 Task: Add Soothing Touch Organic Pepprmnt Bath Body & Massage Oil to the cart.
Action: Mouse moved to (849, 297)
Screenshot: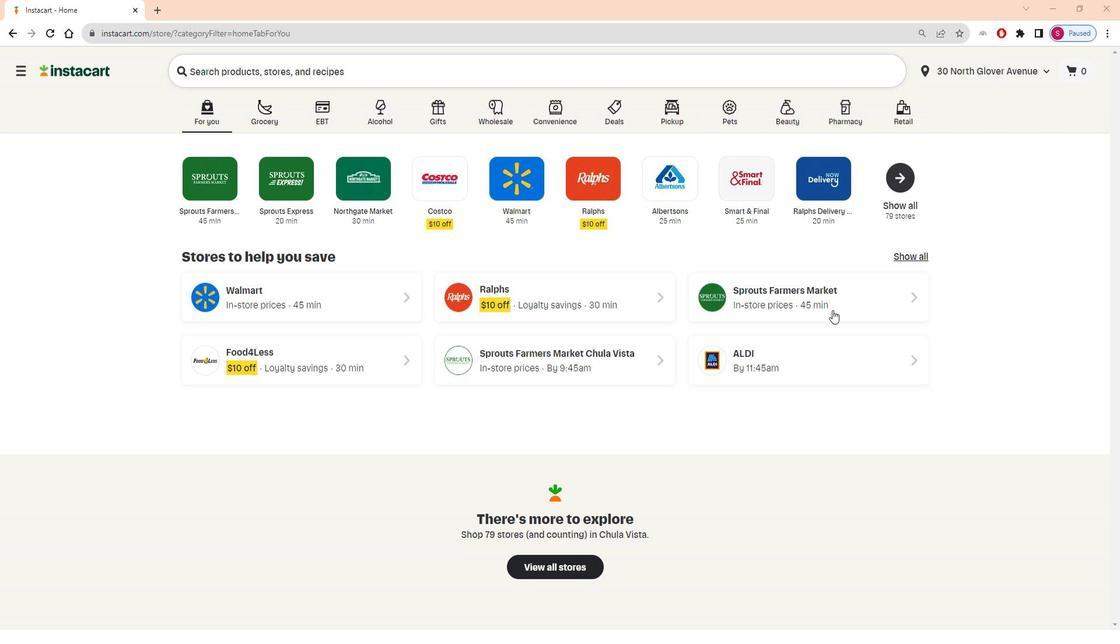 
Action: Mouse pressed left at (849, 297)
Screenshot: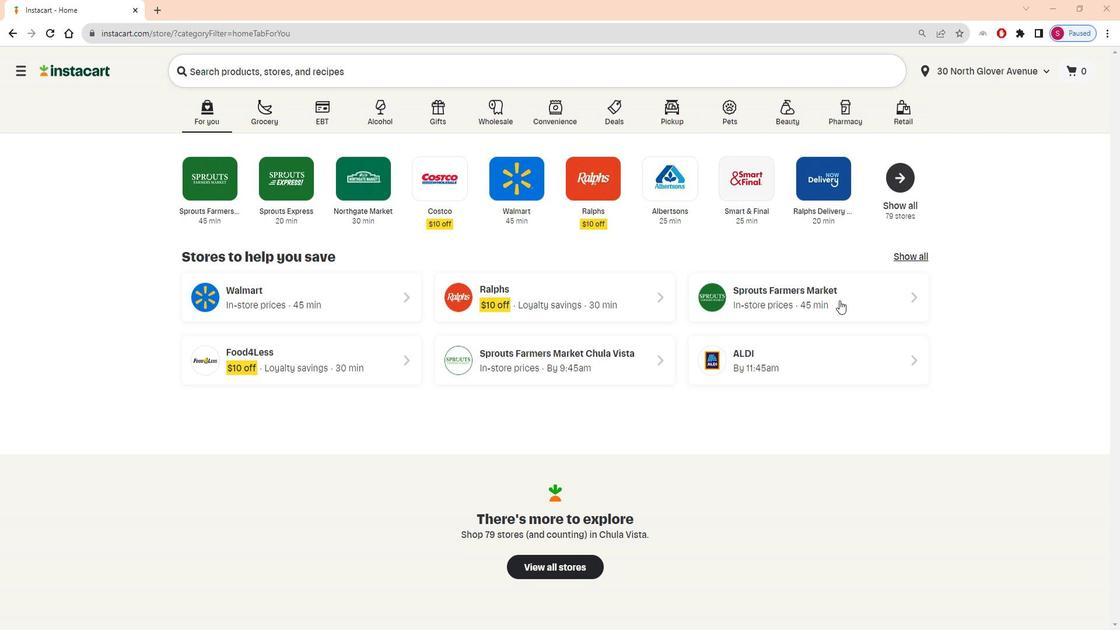 
Action: Mouse moved to (81, 379)
Screenshot: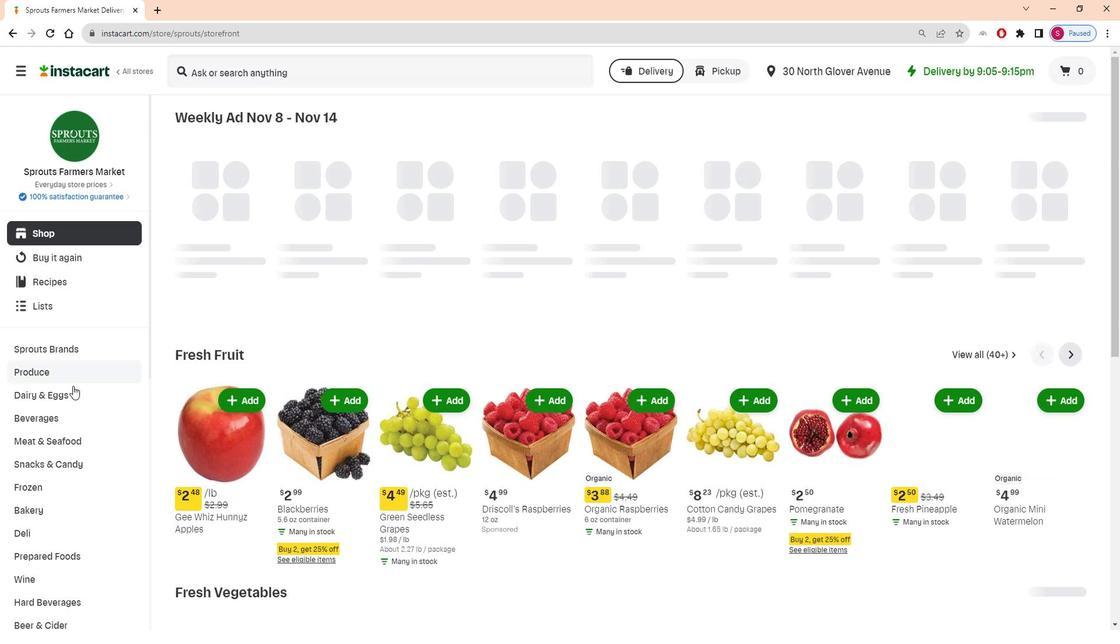 
Action: Mouse scrolled (81, 379) with delta (0, 0)
Screenshot: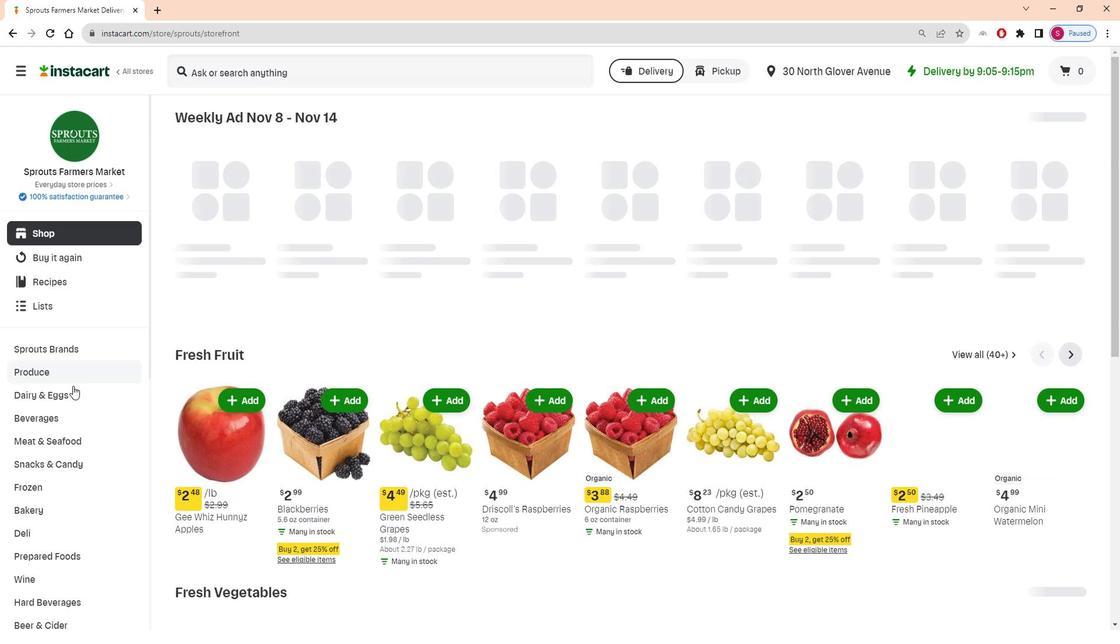 
Action: Mouse moved to (79, 375)
Screenshot: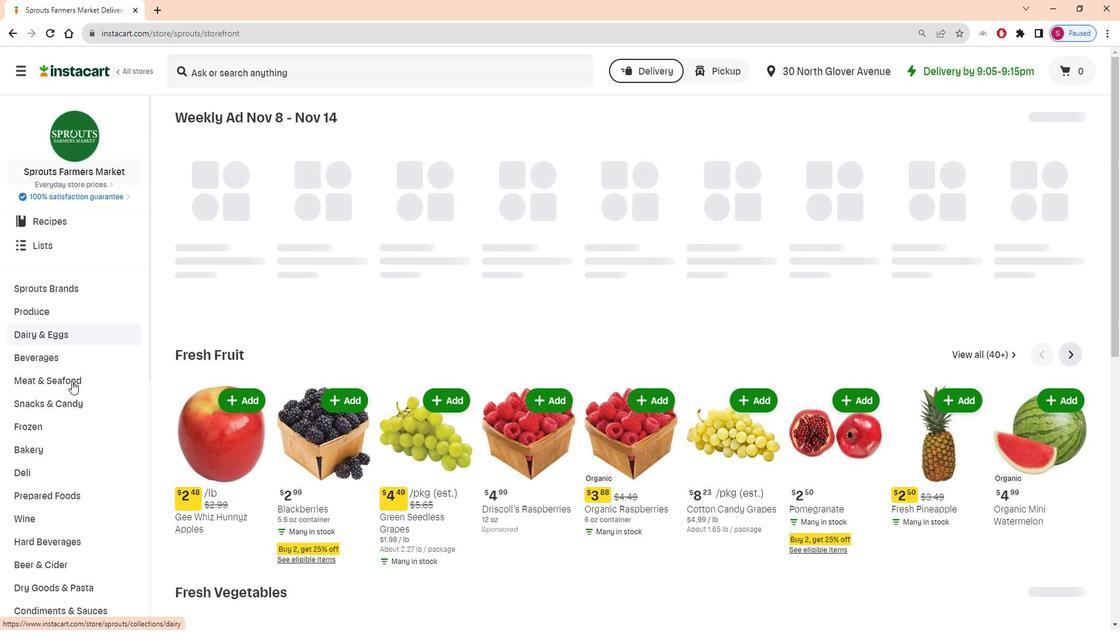 
Action: Mouse scrolled (79, 374) with delta (0, 0)
Screenshot: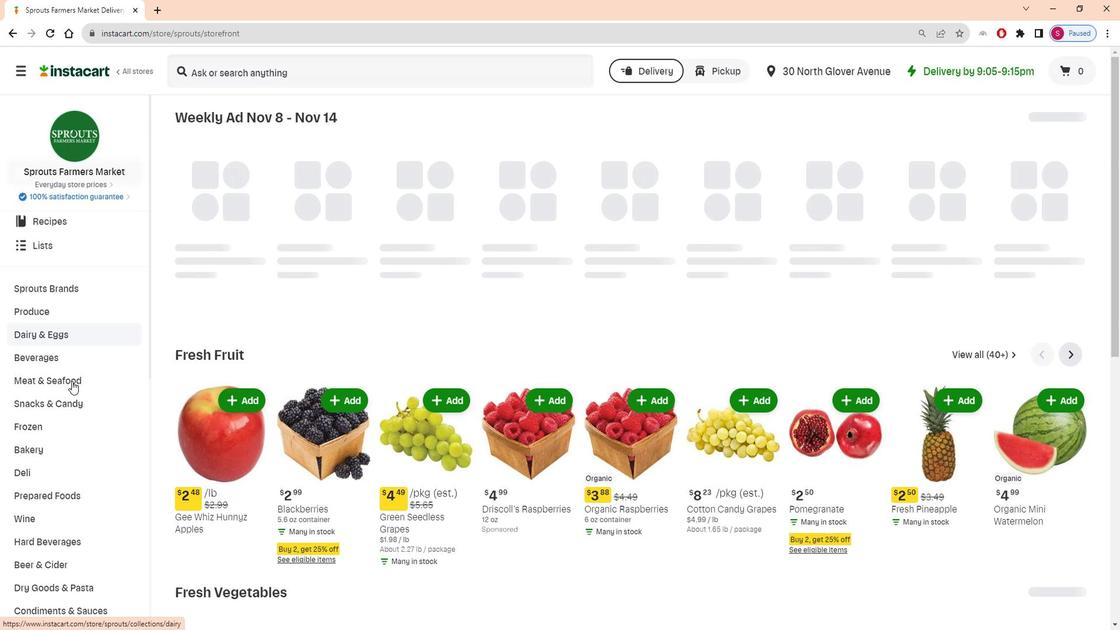 
Action: Mouse moved to (78, 376)
Screenshot: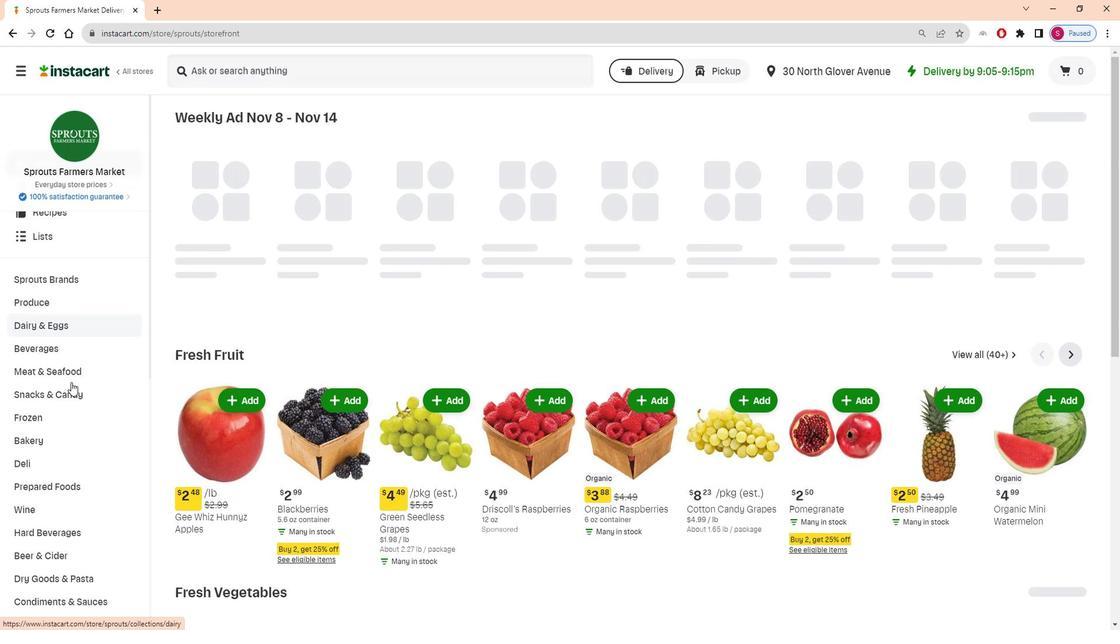 
Action: Mouse scrolled (78, 375) with delta (0, 0)
Screenshot: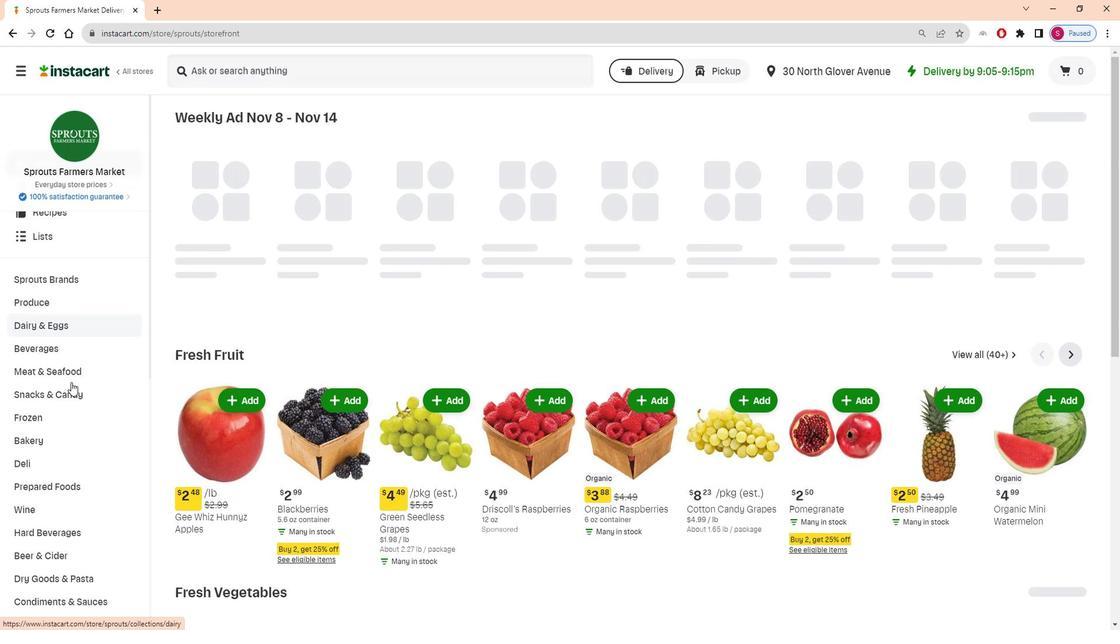 
Action: Mouse moved to (78, 376)
Screenshot: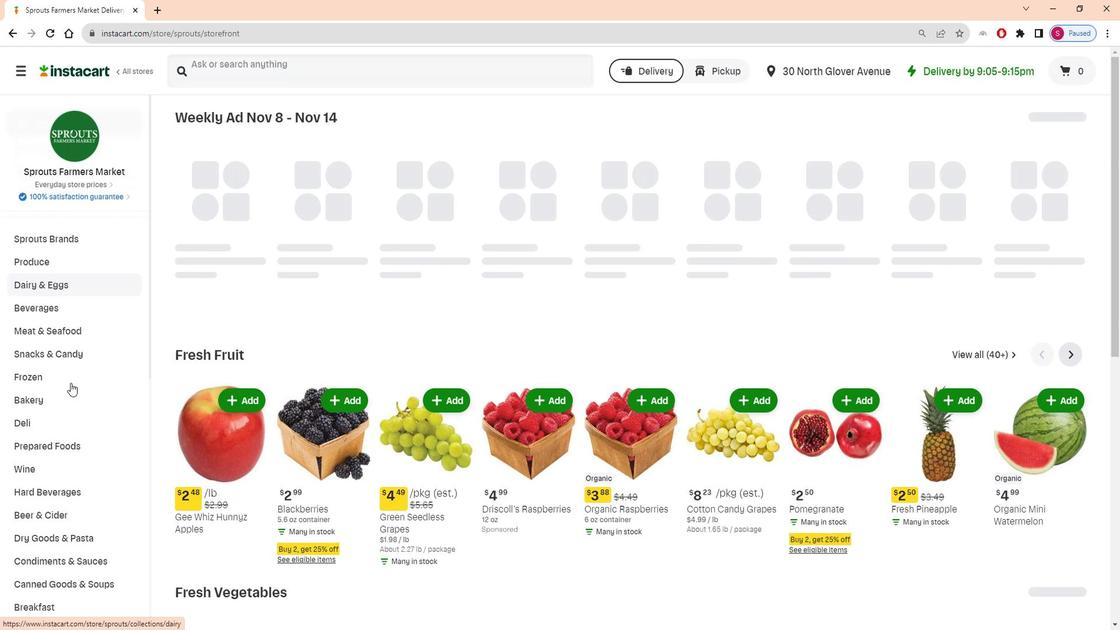
Action: Mouse scrolled (78, 376) with delta (0, 0)
Screenshot: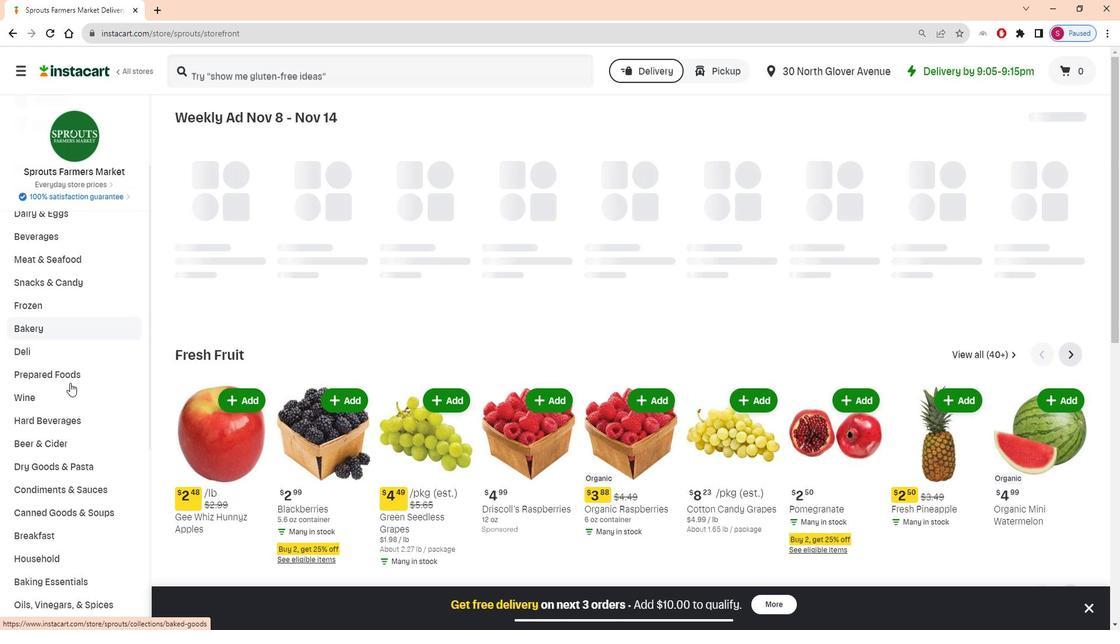 
Action: Mouse scrolled (78, 376) with delta (0, 0)
Screenshot: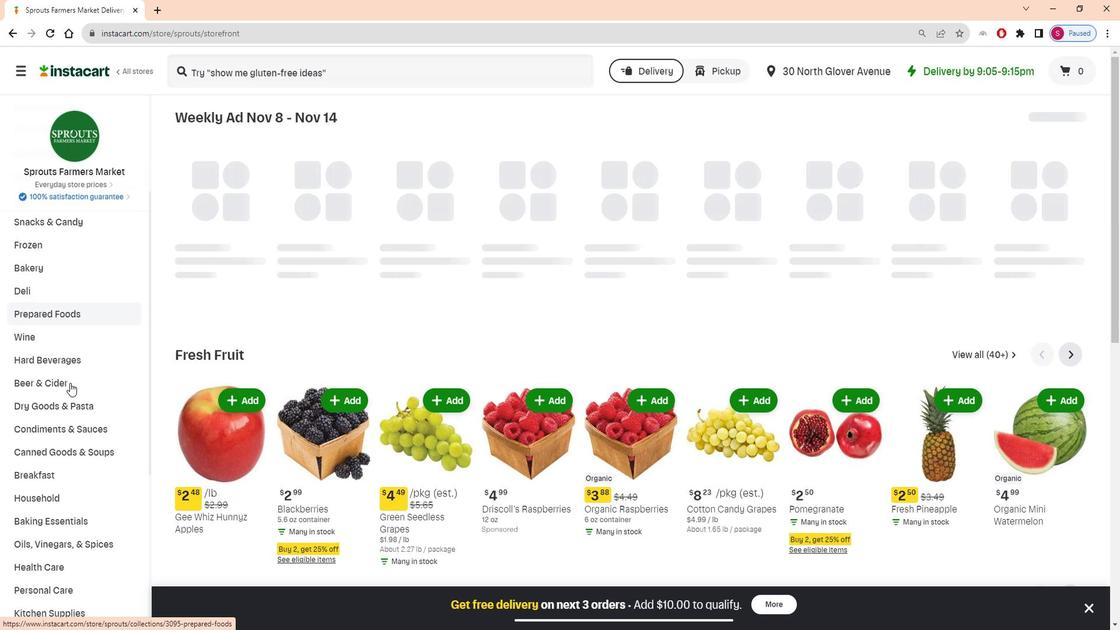
Action: Mouse moved to (66, 517)
Screenshot: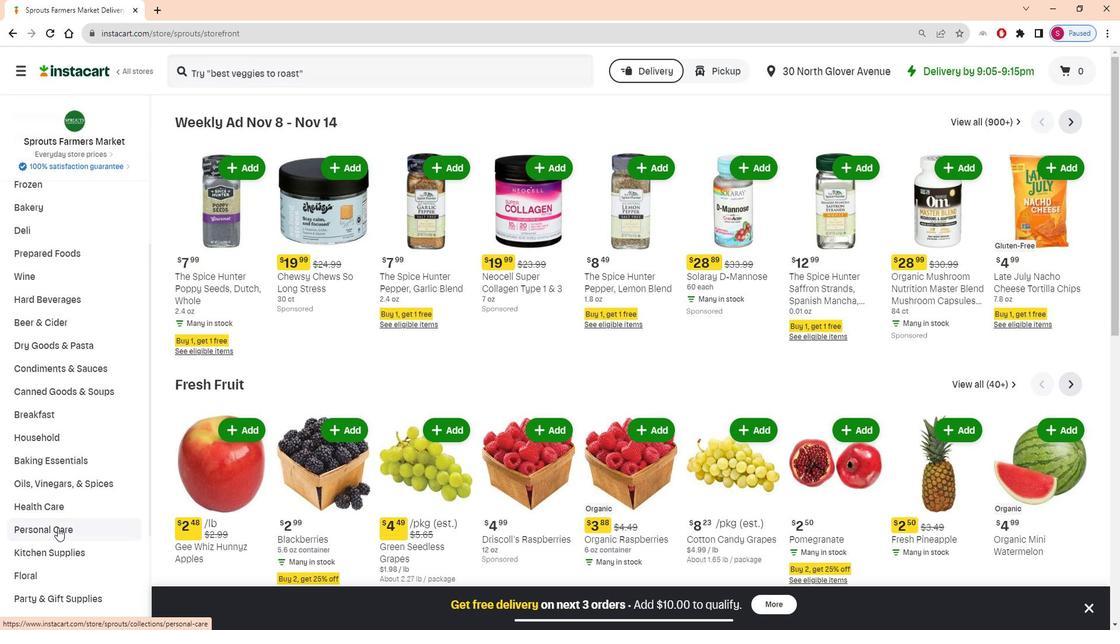 
Action: Mouse pressed left at (66, 517)
Screenshot: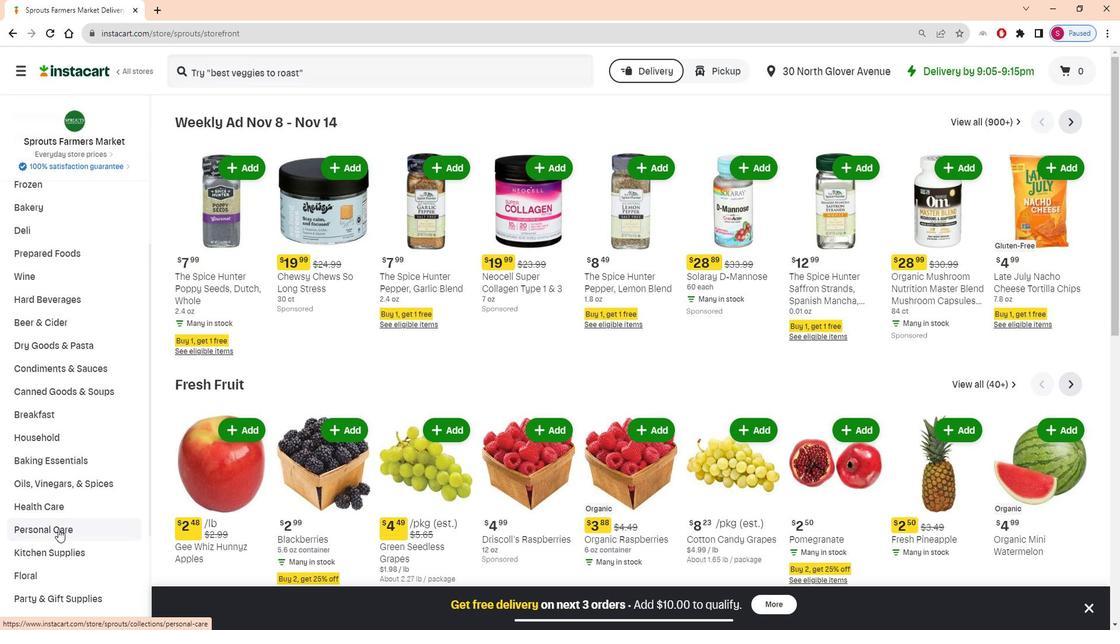 
Action: Mouse moved to (298, 156)
Screenshot: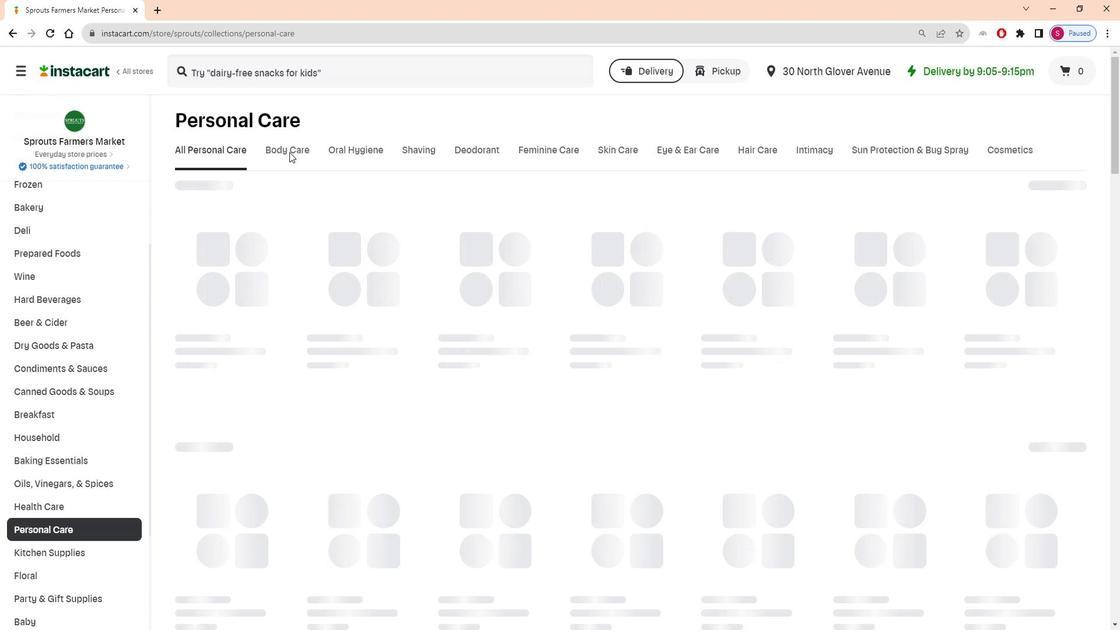 
Action: Mouse pressed left at (298, 156)
Screenshot: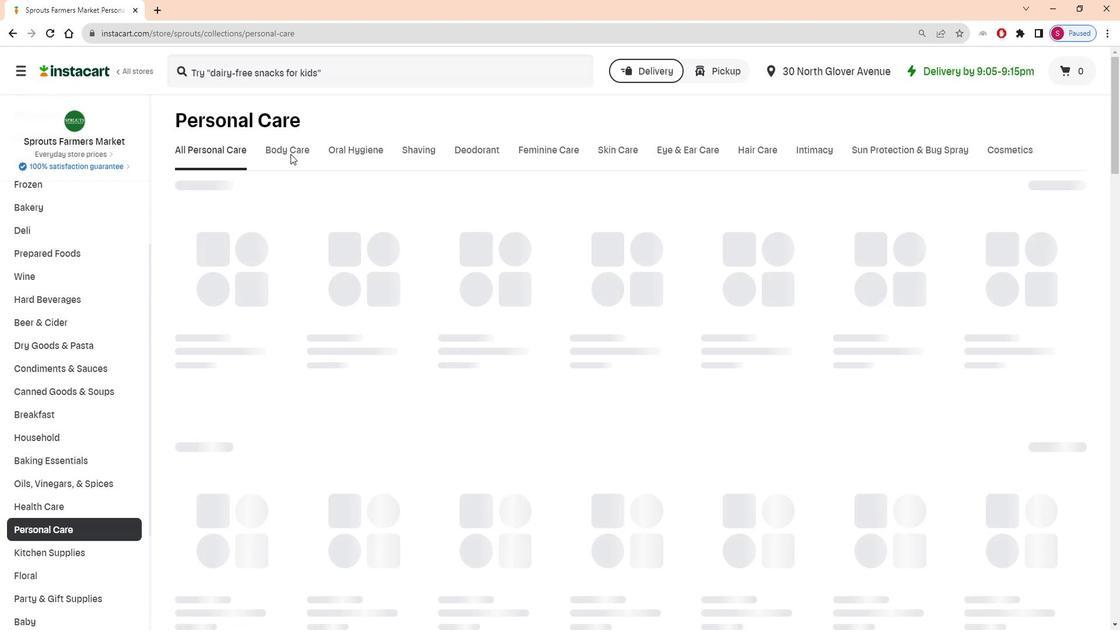 
Action: Mouse moved to (479, 202)
Screenshot: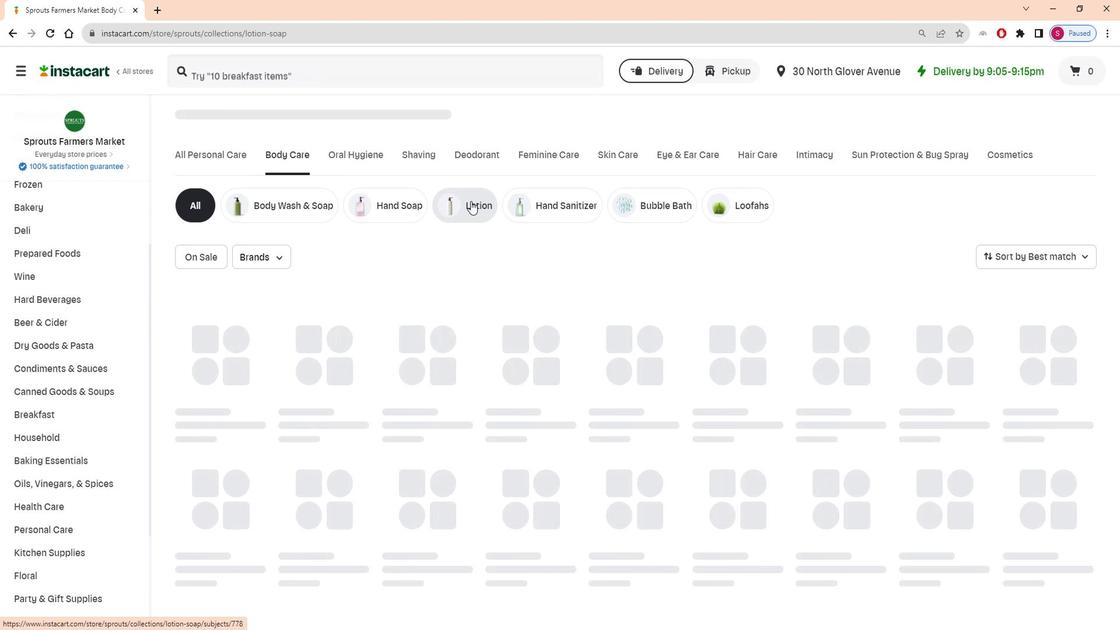 
Action: Mouse pressed left at (479, 202)
Screenshot: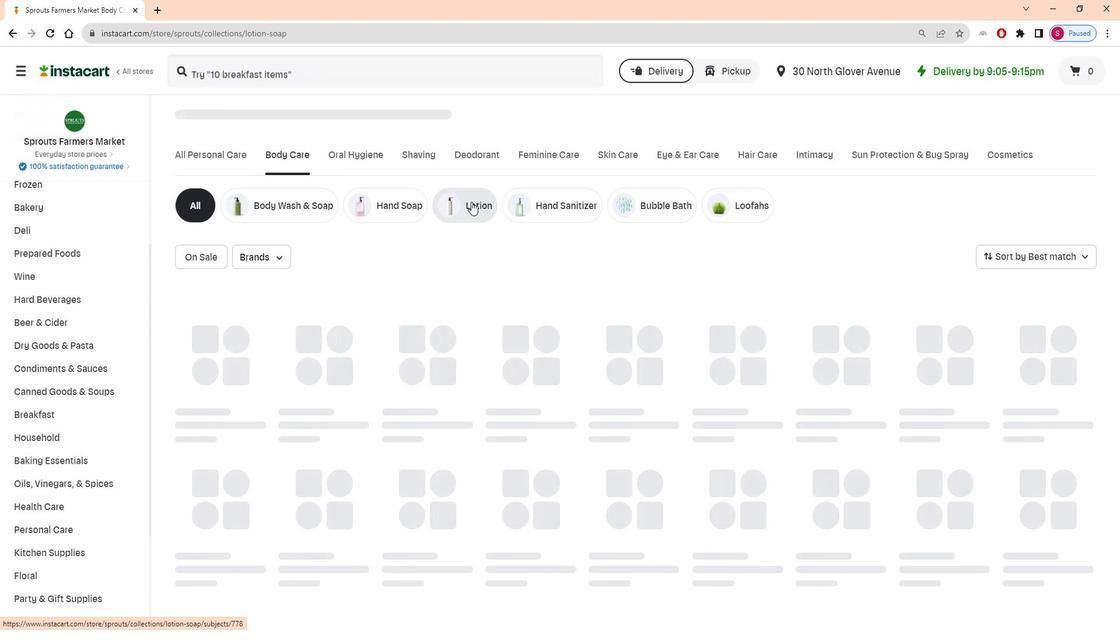 
Action: Mouse moved to (305, 82)
Screenshot: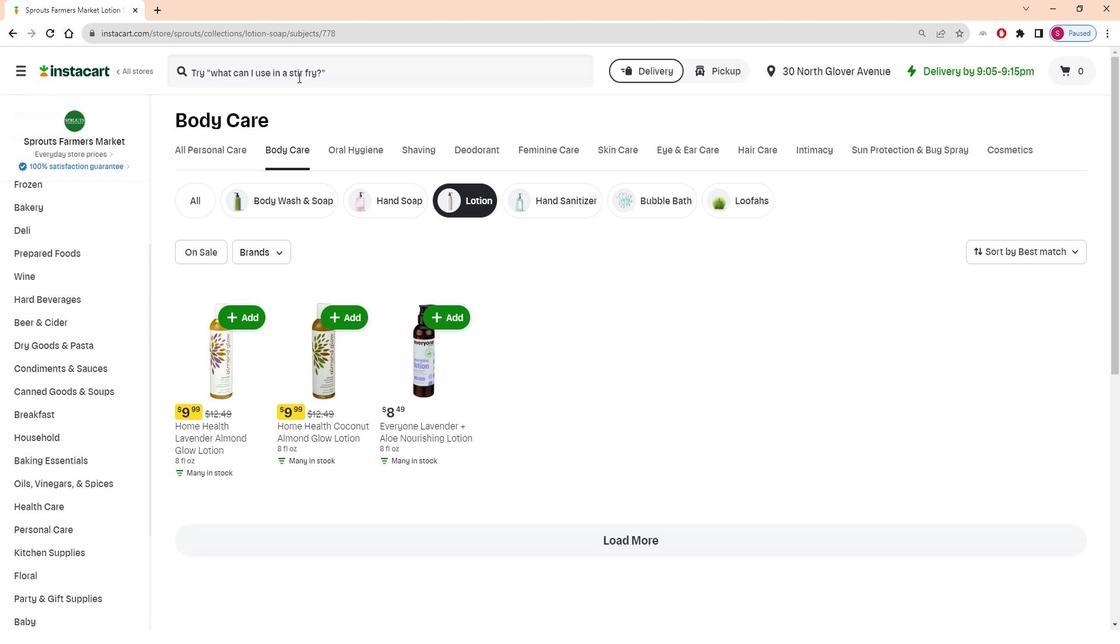 
Action: Mouse pressed left at (305, 82)
Screenshot: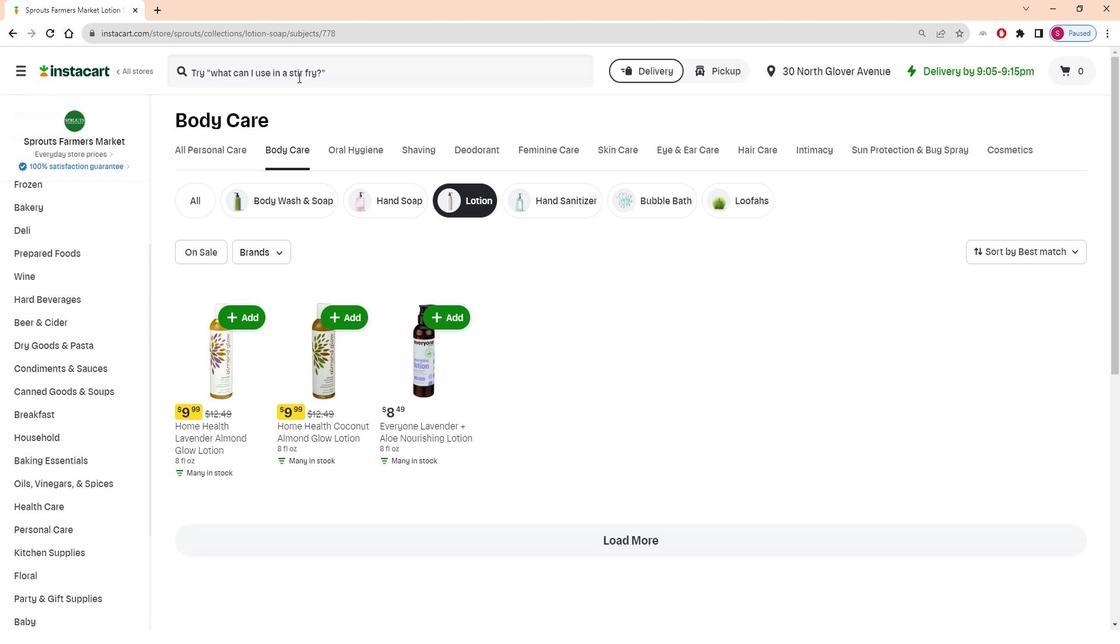 
Action: Key pressed <Key.shift>
Screenshot: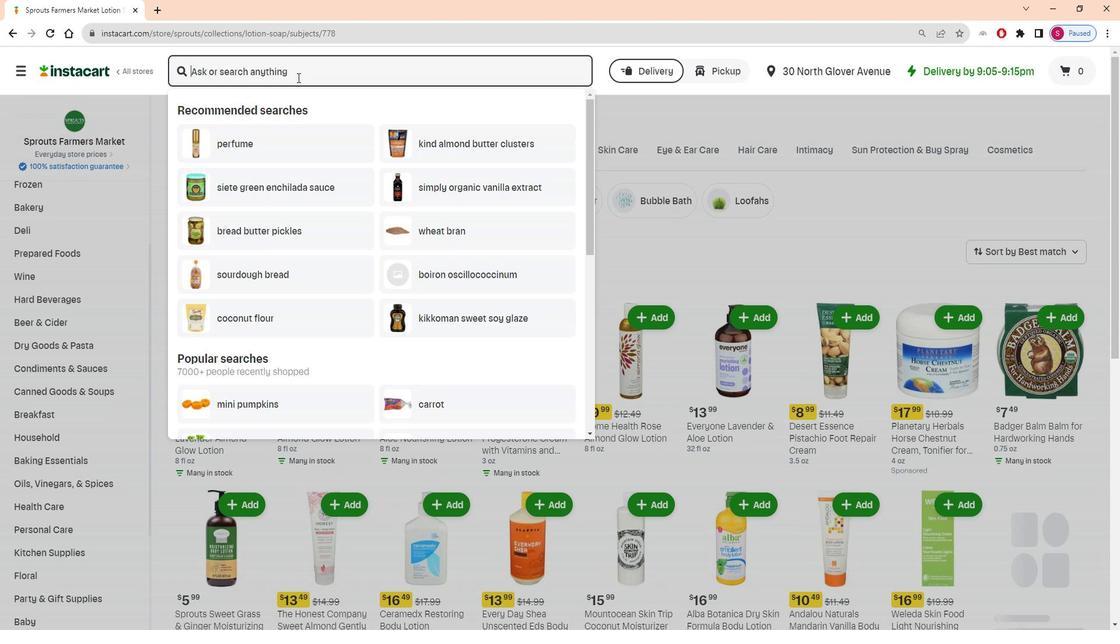 
Action: Mouse moved to (287, 93)
Screenshot: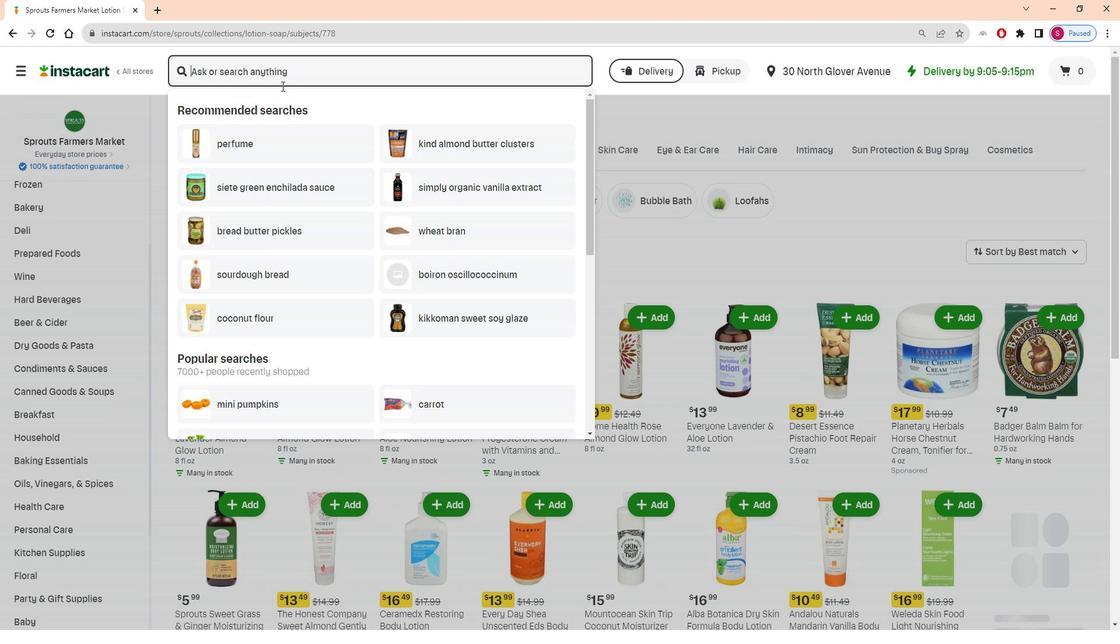 
Action: Key pressed Soothing<Key.space><Key.shift>Touch<Key.space><Key.shift>Organic<Key.space><Key.shift>Peppermnt<Key.space><Key.shift>NB<Key.backspace><Key.backspace><Key.backspace><Key.backspace><Key.backspace>ent<Key.space><Key.shift><Key.shift><Key.shift><Key.shift><Key.shift>Bath<Key.space><Key.shift>Body<Key.space><Key.backspace><Key.backspace>y<Key.space><Key.shift>&<Key.space><Key.shift><Key.shift>Massage<Key.space><Key.shift>Oil<Key.space><Key.enter>
Screenshot: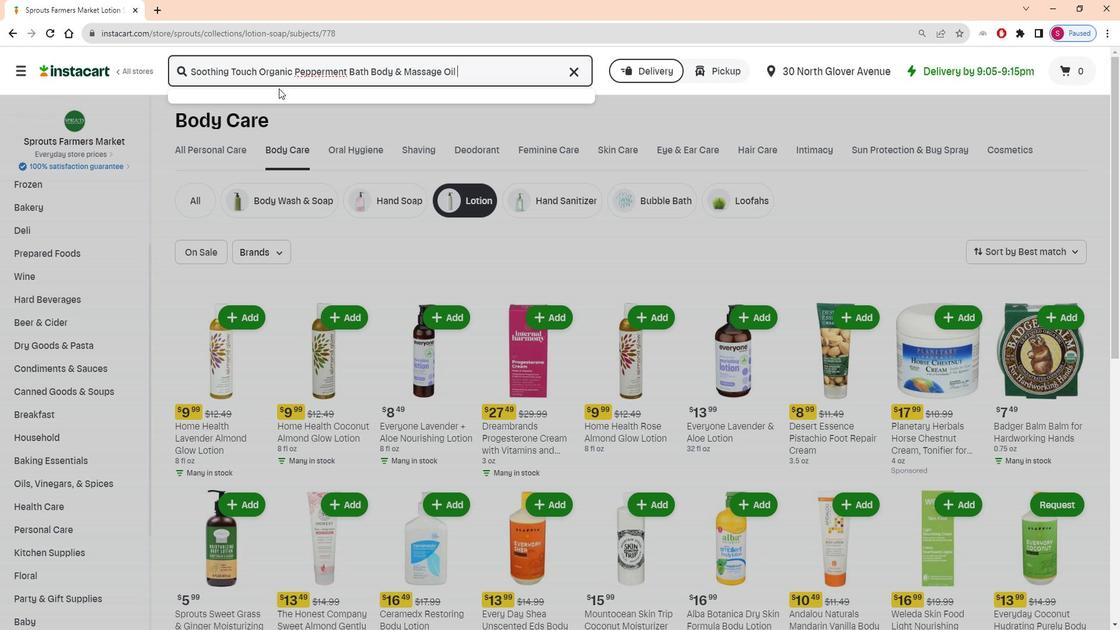 
Action: Mouse moved to (325, 174)
Screenshot: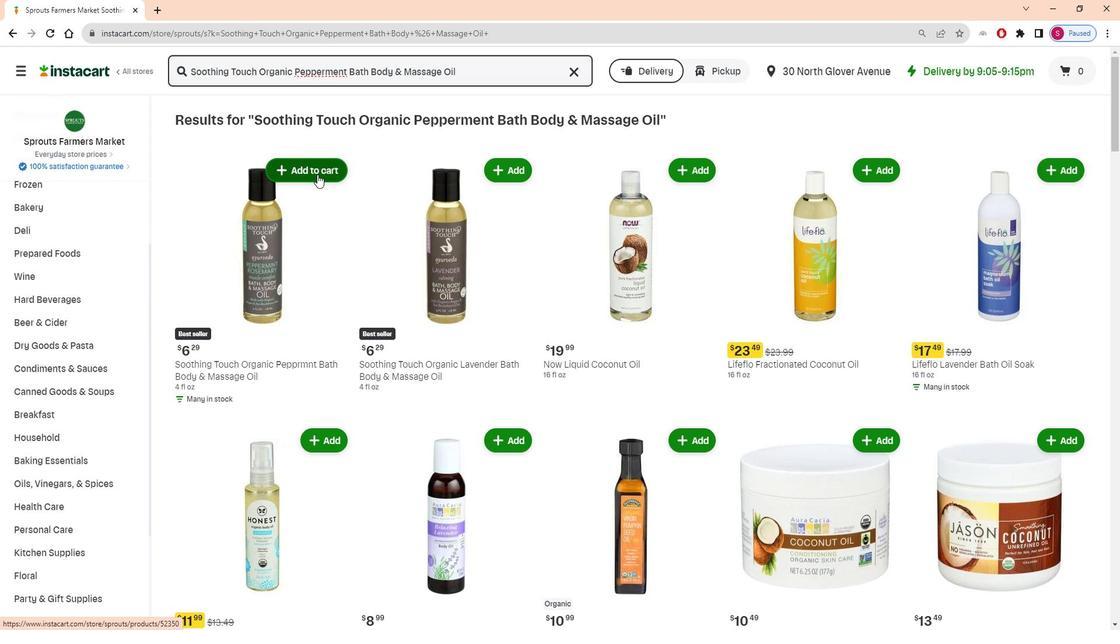 
Action: Mouse pressed left at (325, 174)
Screenshot: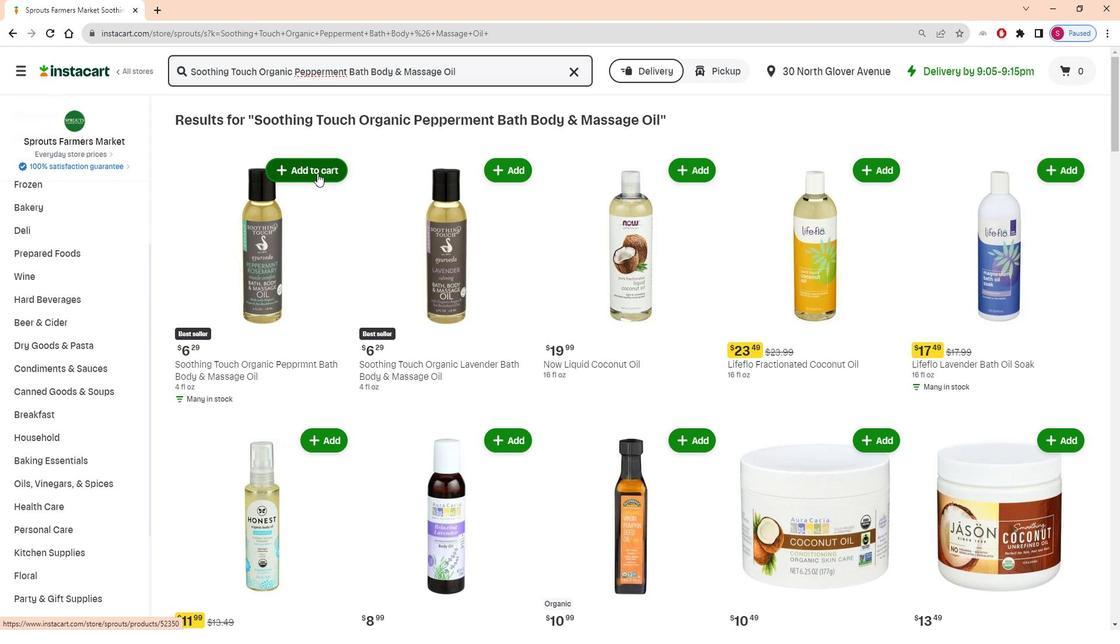
Action: Mouse moved to (393, 147)
Screenshot: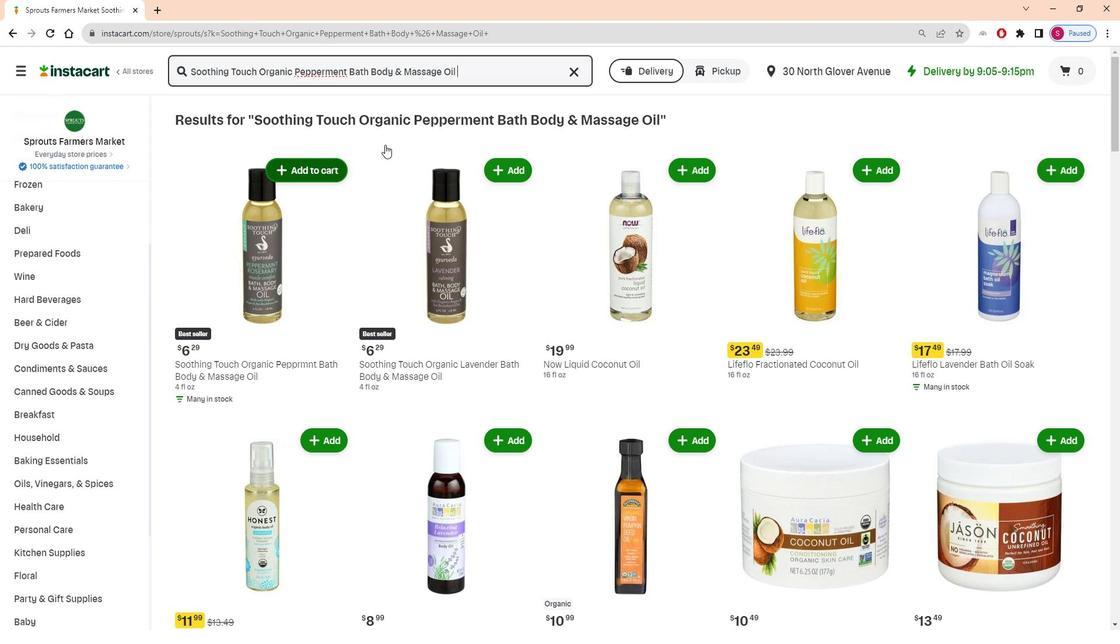 
